 Task: View SCM provider extensions.
Action: Mouse moved to (4, 479)
Screenshot: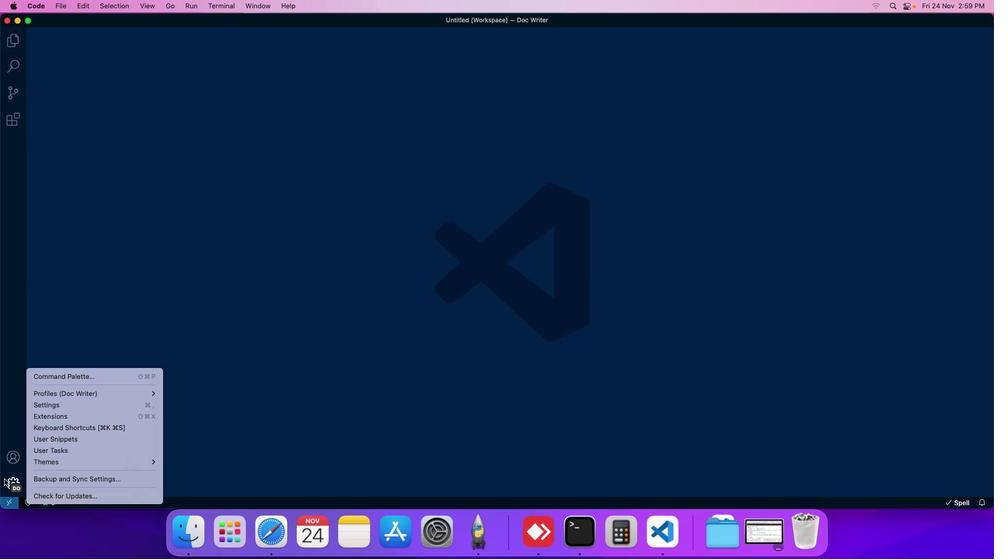 
Action: Mouse pressed left at (4, 479)
Screenshot: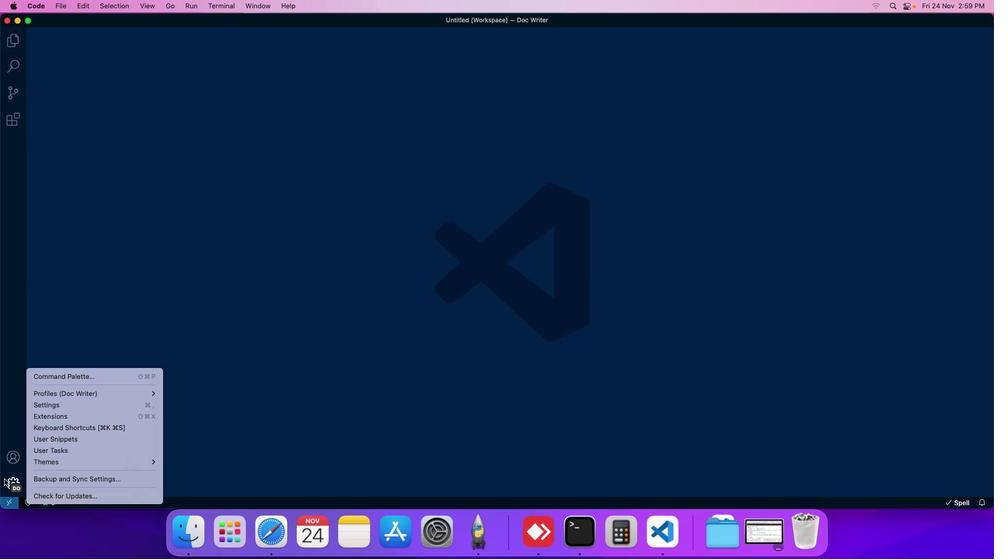 
Action: Mouse moved to (42, 418)
Screenshot: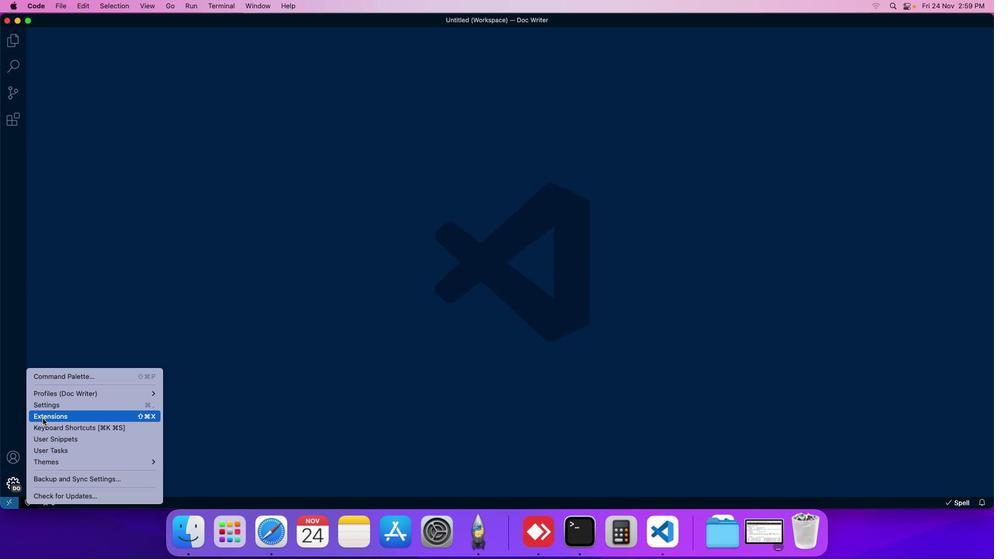 
Action: Mouse pressed left at (42, 418)
Screenshot: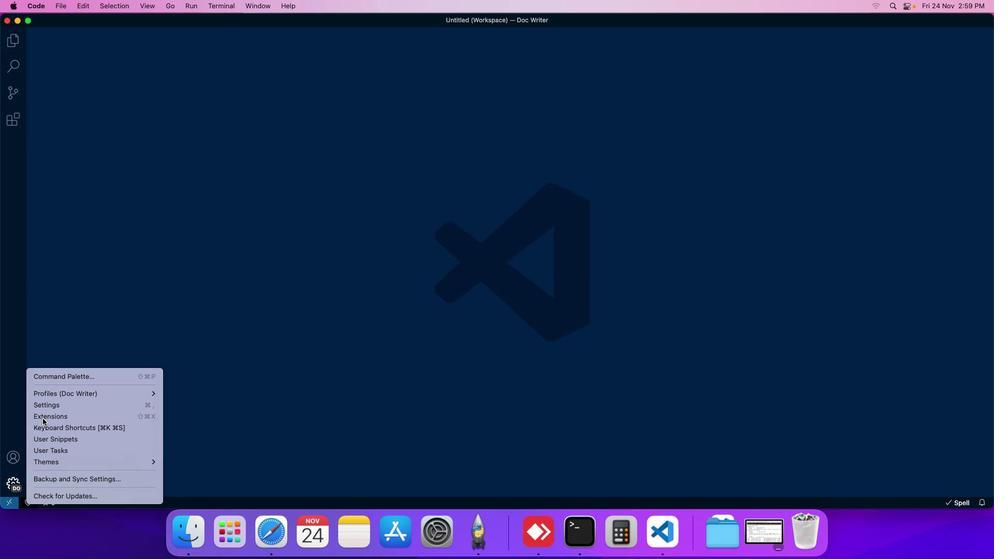 
Action: Mouse moved to (111, 37)
Screenshot: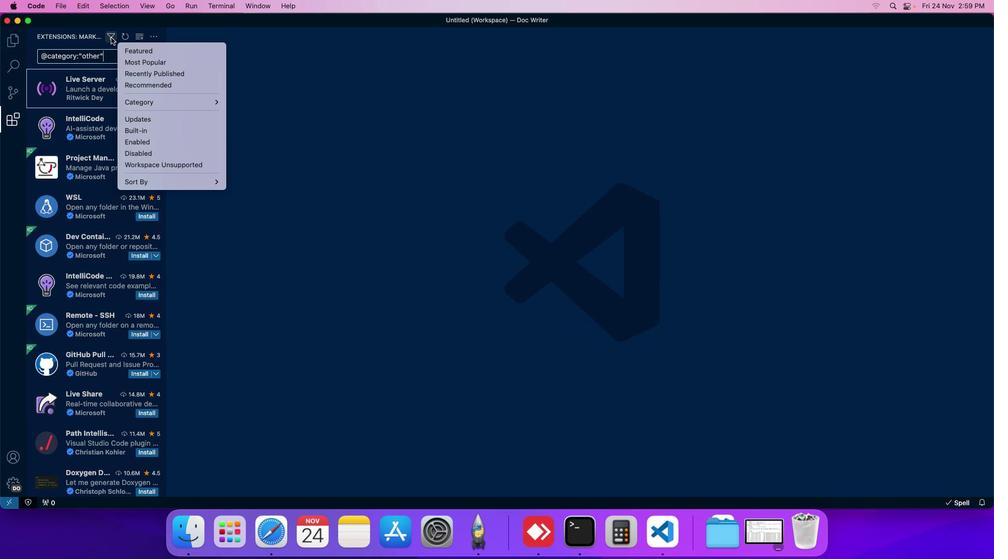 
Action: Mouse pressed left at (111, 37)
Screenshot: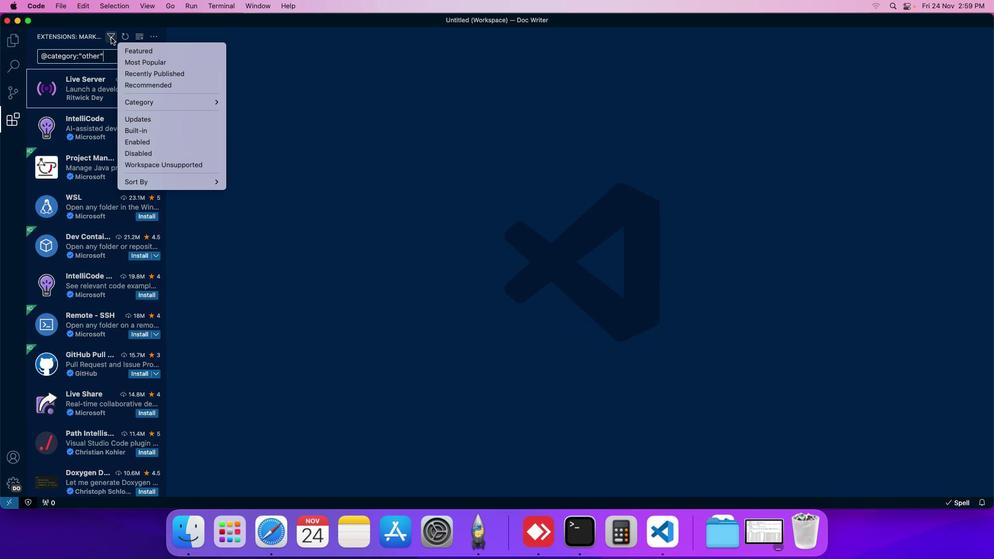 
Action: Mouse moved to (259, 240)
Screenshot: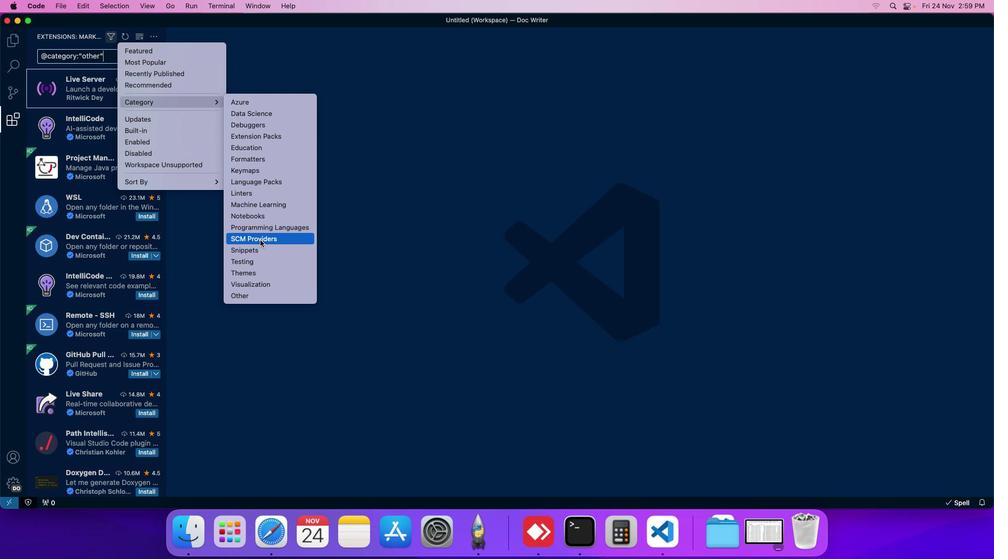 
Action: Mouse pressed left at (259, 240)
Screenshot: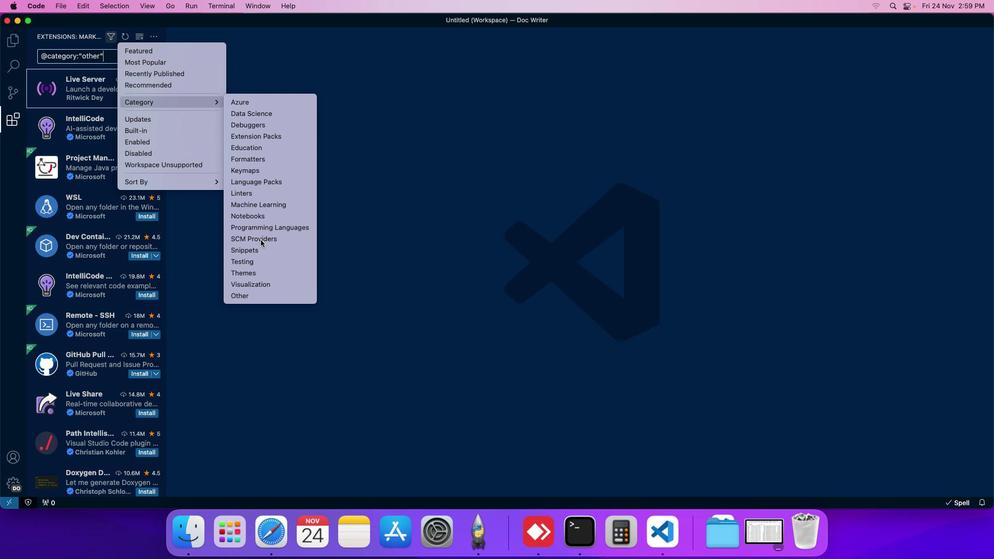
Action: Mouse moved to (113, 163)
Screenshot: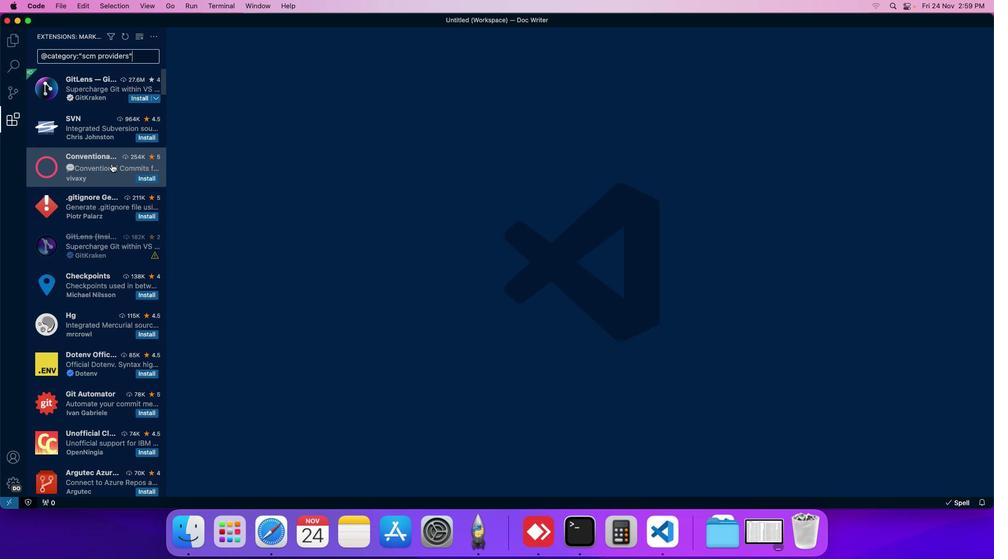 
